 Task: View and add the product "Halls Mini Spa Mist Ultrasonic Diffuser" to cart from the store "CVS".
Action: Mouse pressed left at (45, 76)
Screenshot: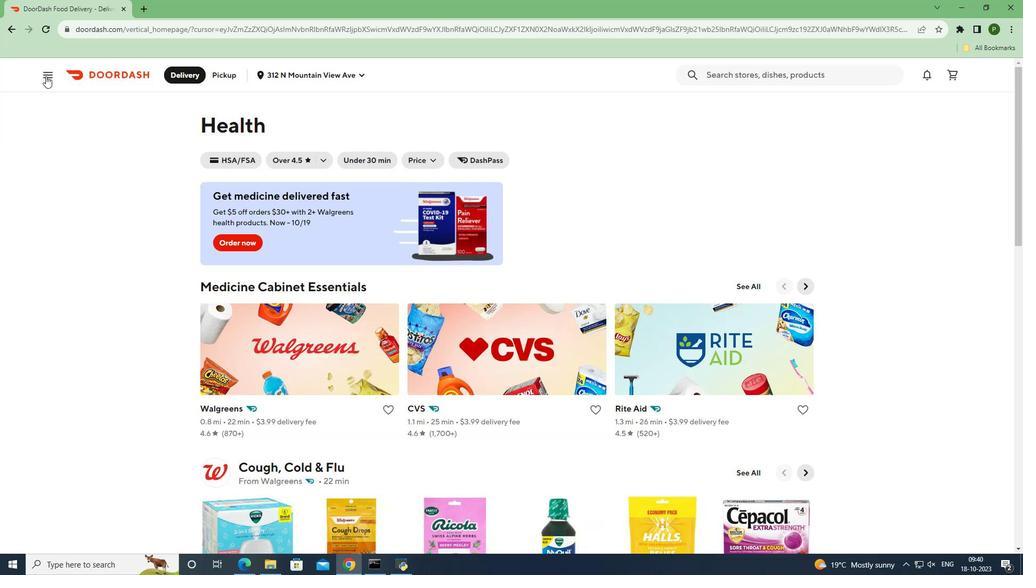 
Action: Mouse moved to (44, 157)
Screenshot: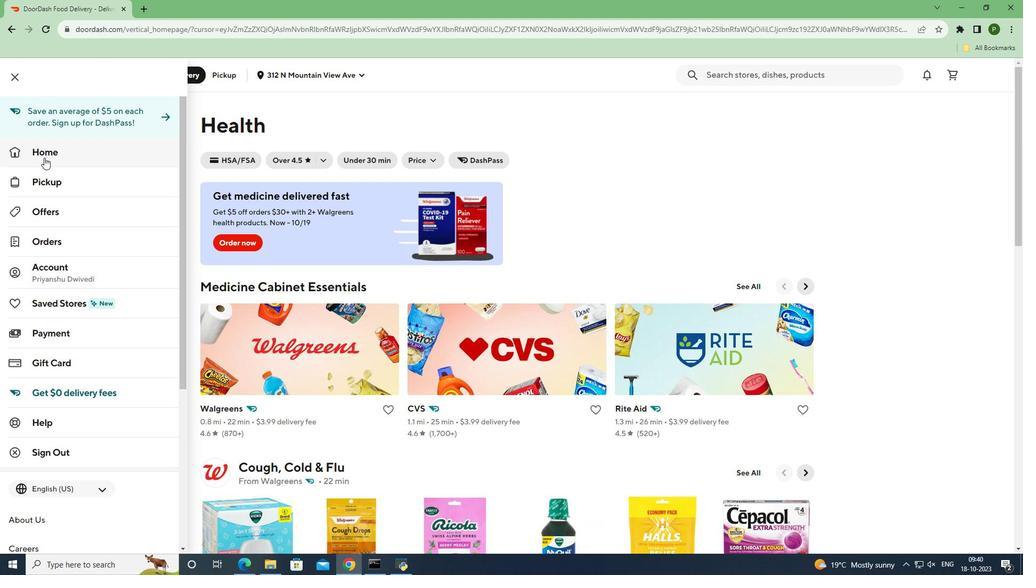 
Action: Mouse pressed left at (44, 157)
Screenshot: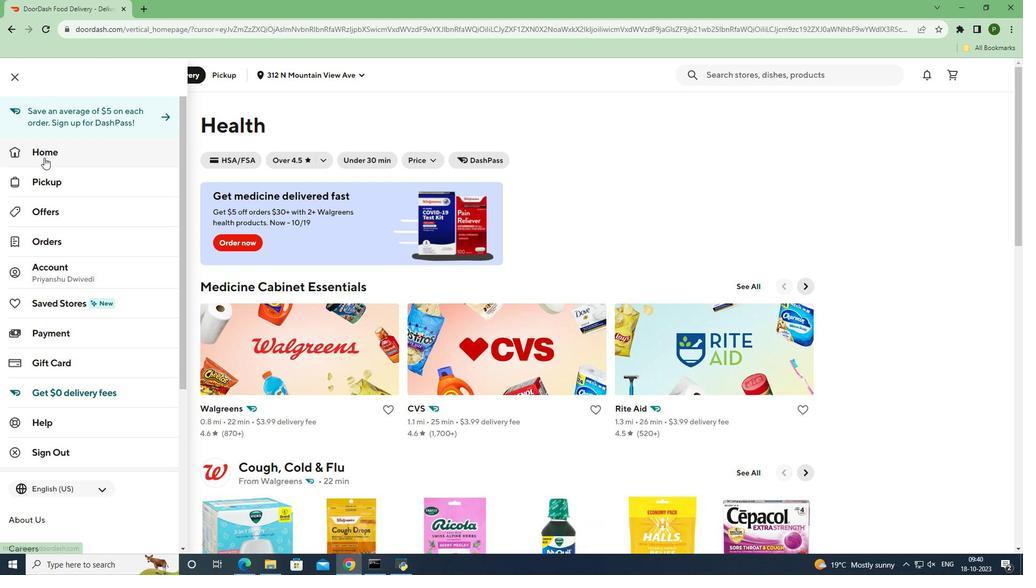
Action: Mouse moved to (769, 115)
Screenshot: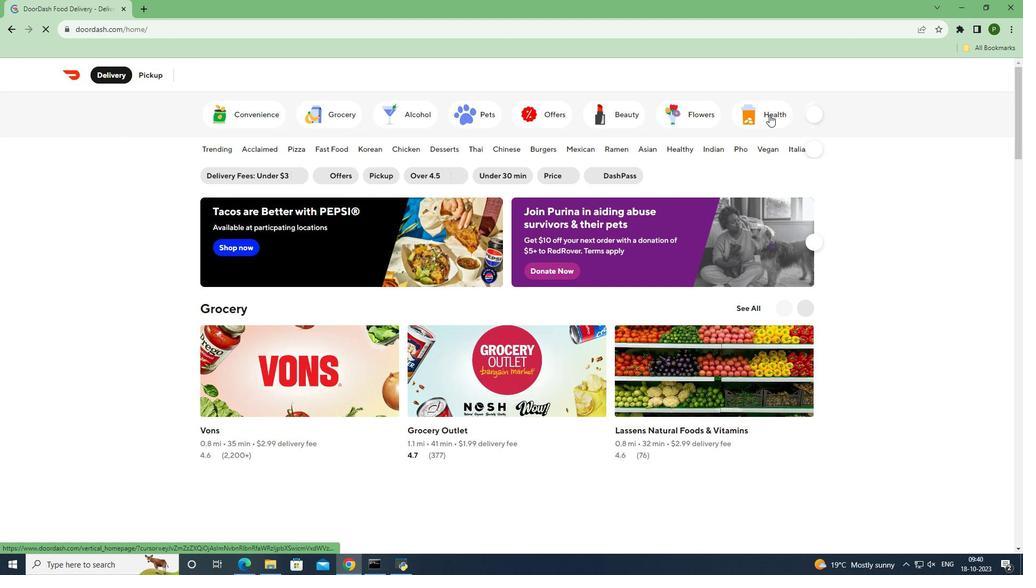 
Action: Mouse pressed left at (769, 115)
Screenshot: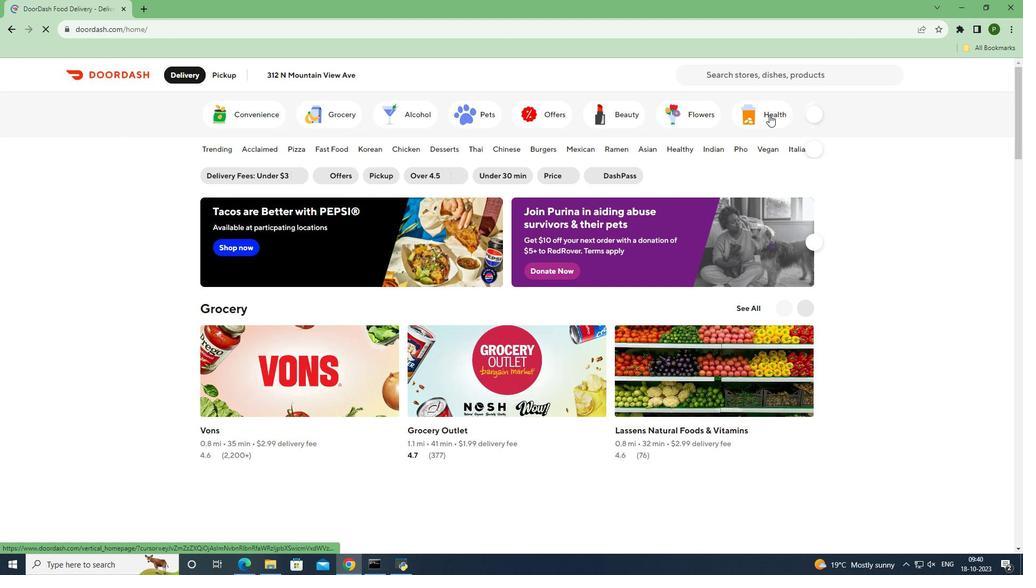 
Action: Mouse moved to (533, 344)
Screenshot: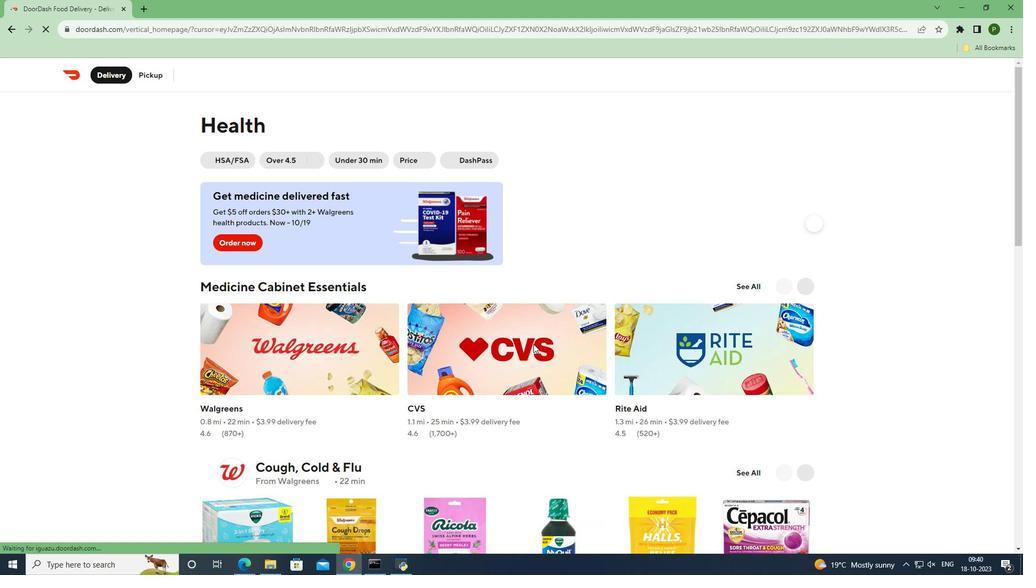 
Action: Mouse pressed left at (533, 344)
Screenshot: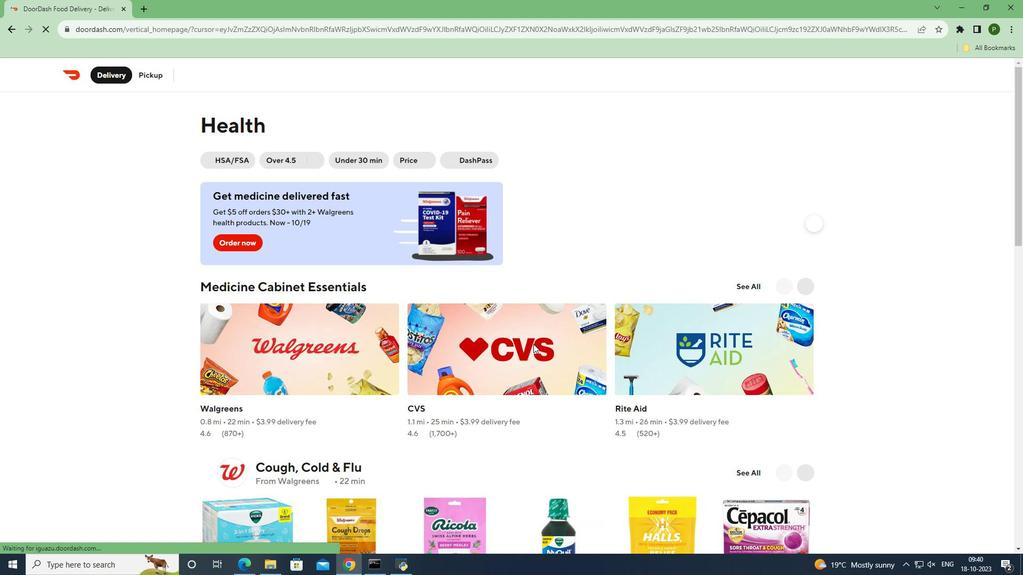 
Action: Mouse moved to (620, 169)
Screenshot: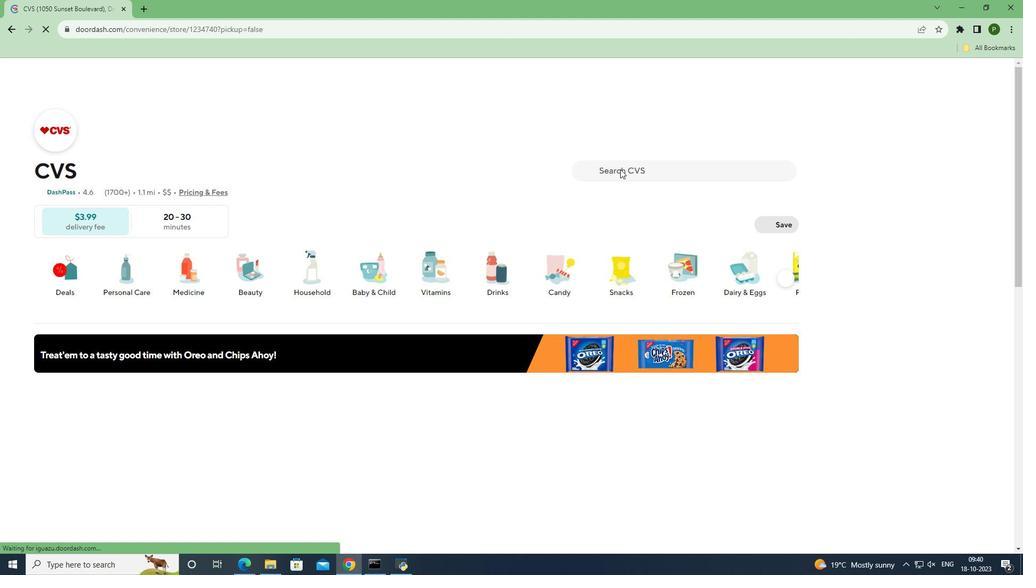 
Action: Mouse pressed left at (620, 169)
Screenshot: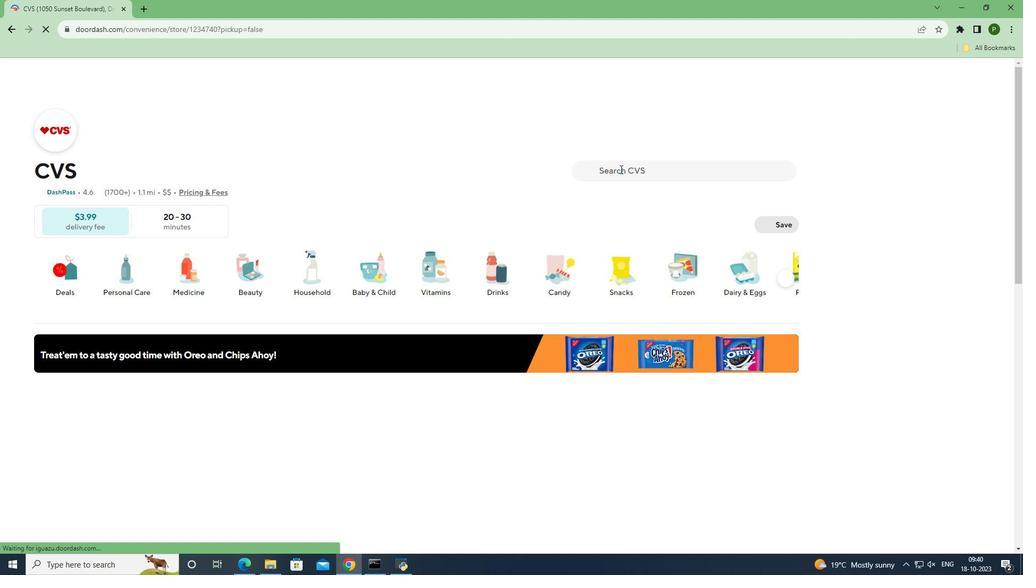 
Action: Key pressed <Key.caps_lock>H<Key.caps_lock>alls<Key.space><Key.caps_lock>M<Key.caps_lock>ini<Key.space><Key.caps_lock>S<Key.caps_lock>pa<Key.space><Key.caps_lock>M<Key.caps_lock>ist<Key.space><Key.caps_lock>U<Key.caps_lock>ltrasonic<Key.space><Key.caps_lock>D<Key.caps_lock>iffuser<Key.space>
Screenshot: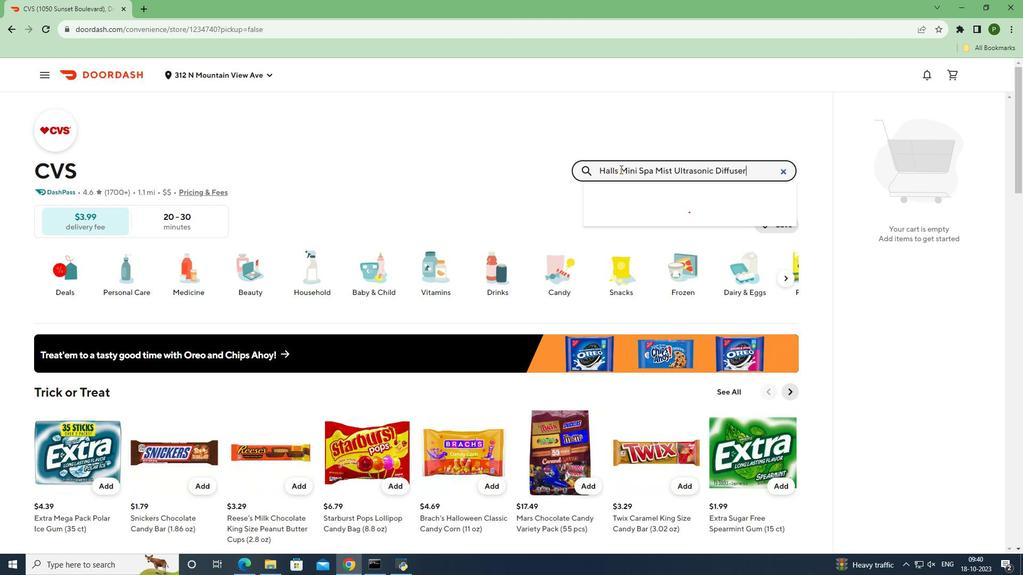 
Action: Mouse moved to (647, 213)
Screenshot: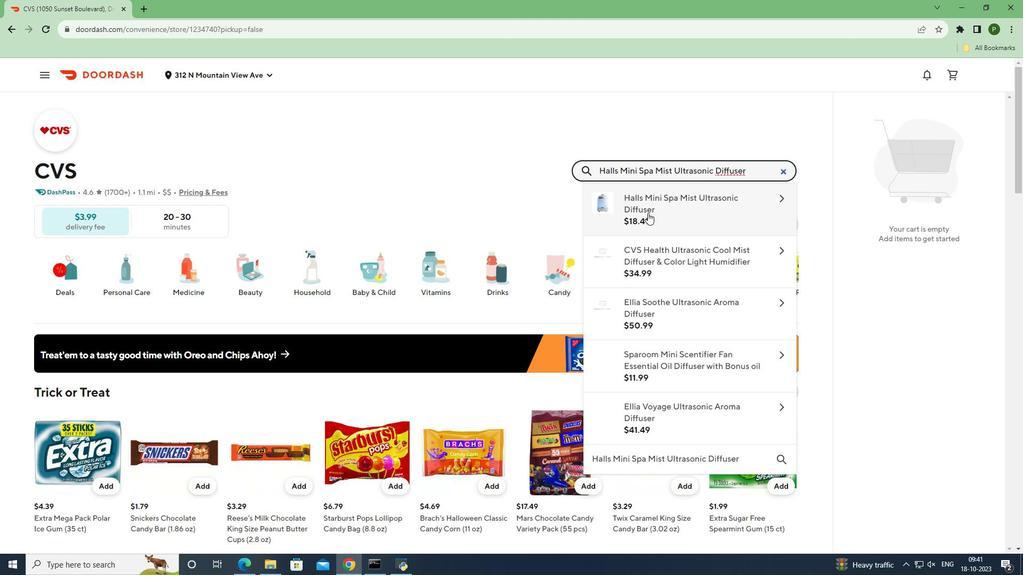 
Action: Mouse pressed left at (647, 213)
Screenshot: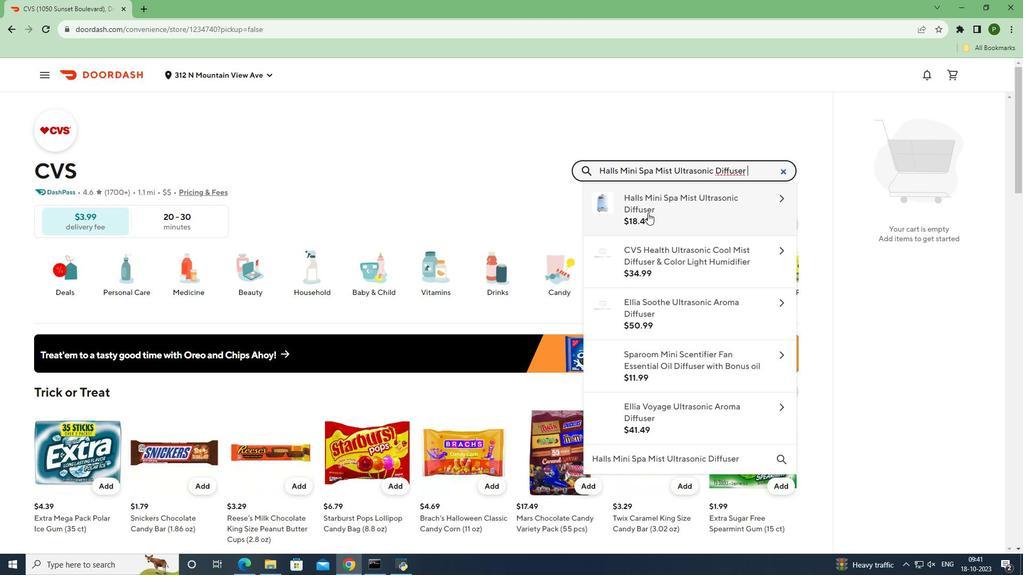 
Action: Mouse moved to (685, 520)
Screenshot: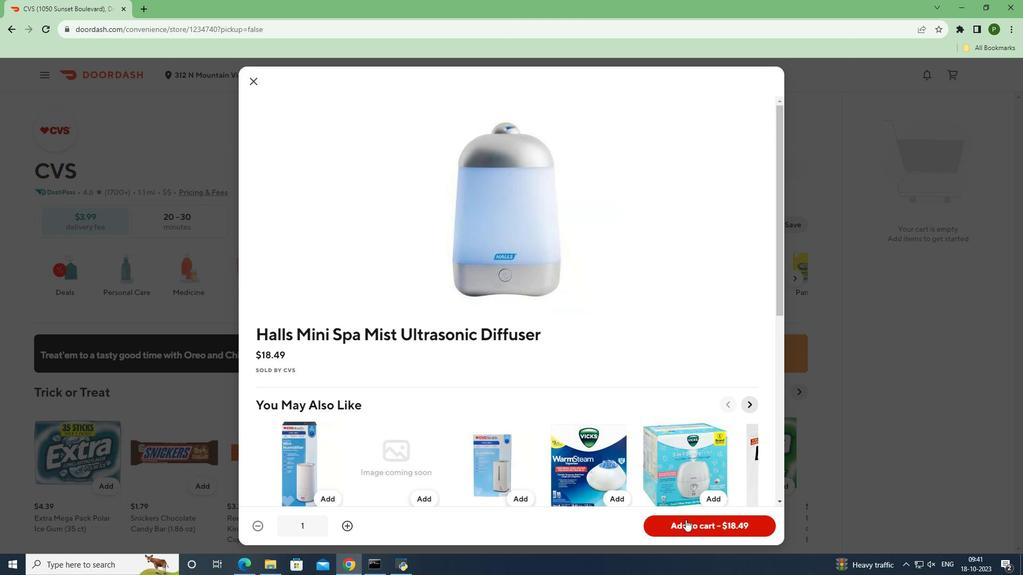 
Action: Mouse pressed left at (685, 520)
Screenshot: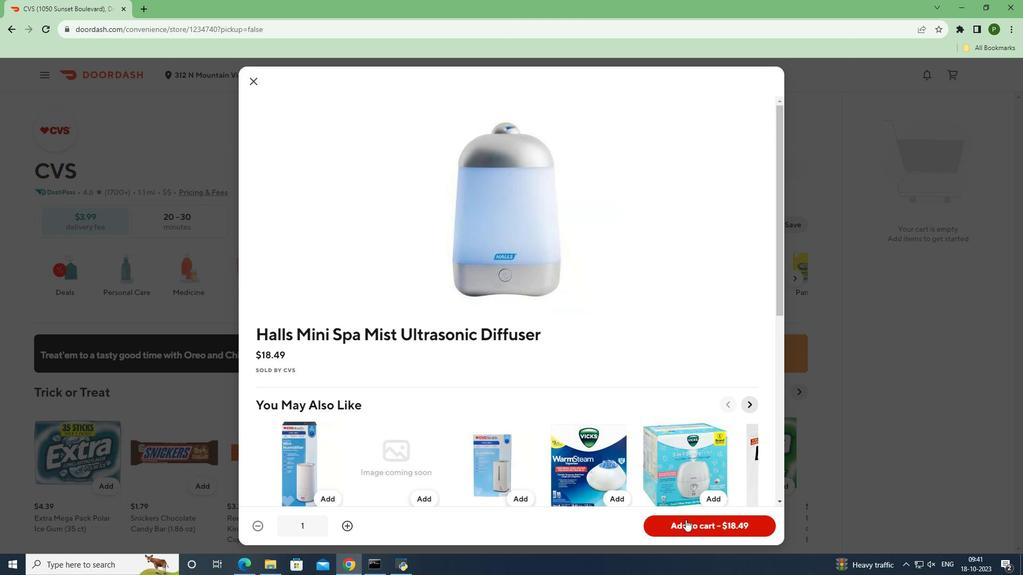 
Action: Mouse moved to (833, 460)
Screenshot: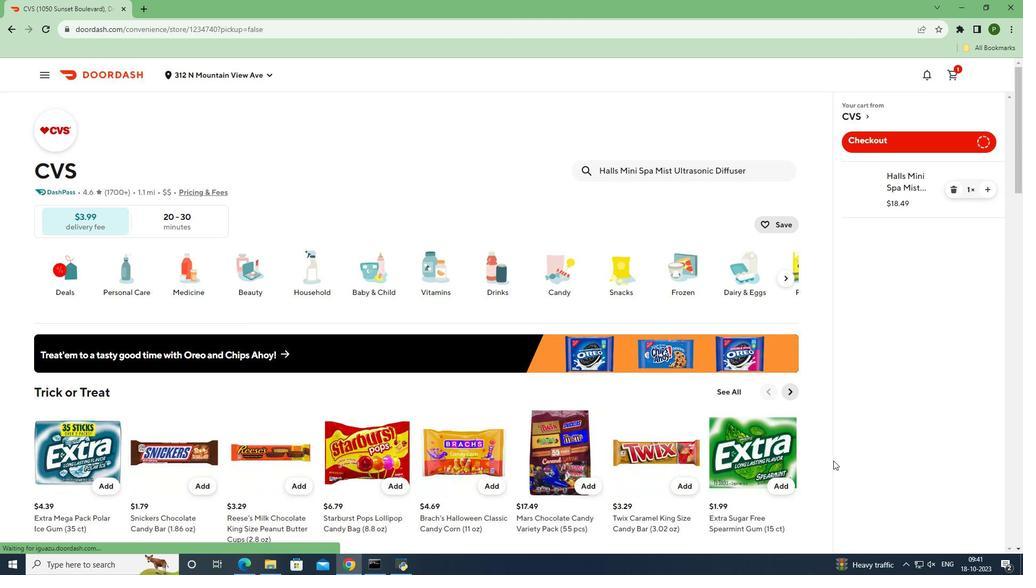
